 Task: Assign team members to review and provide feedback on UX analysis project documentation.
Action: Mouse moved to (121, 308)
Screenshot: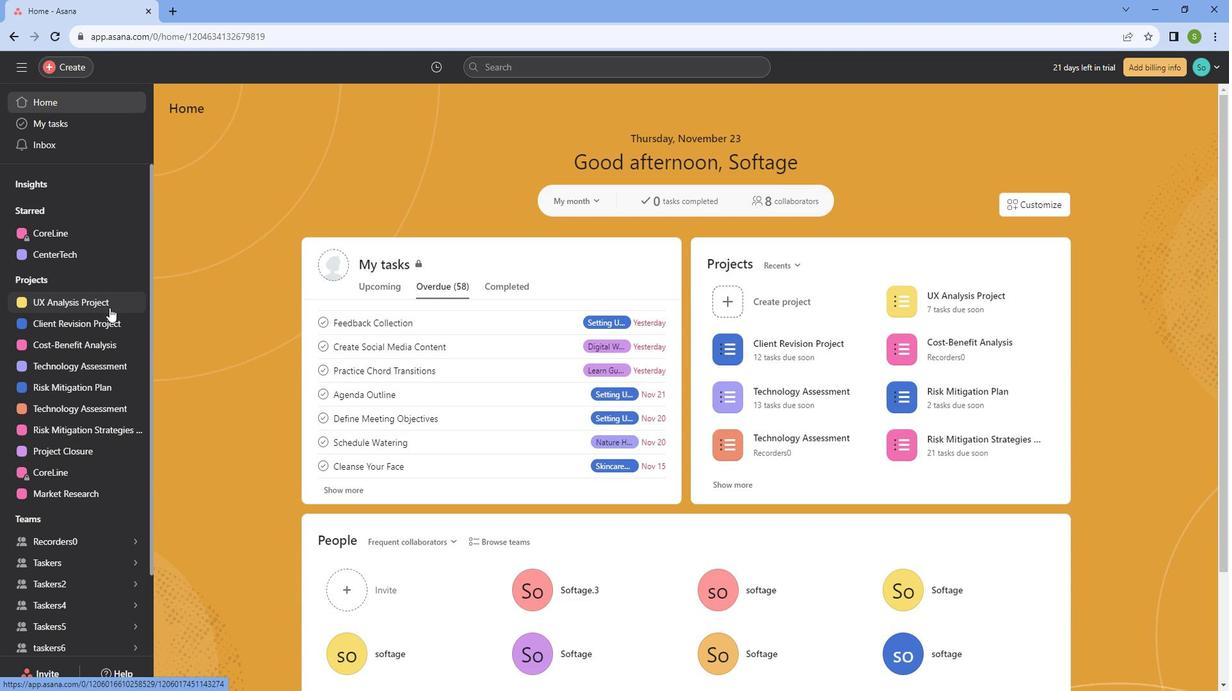 
Action: Mouse pressed left at (121, 308)
Screenshot: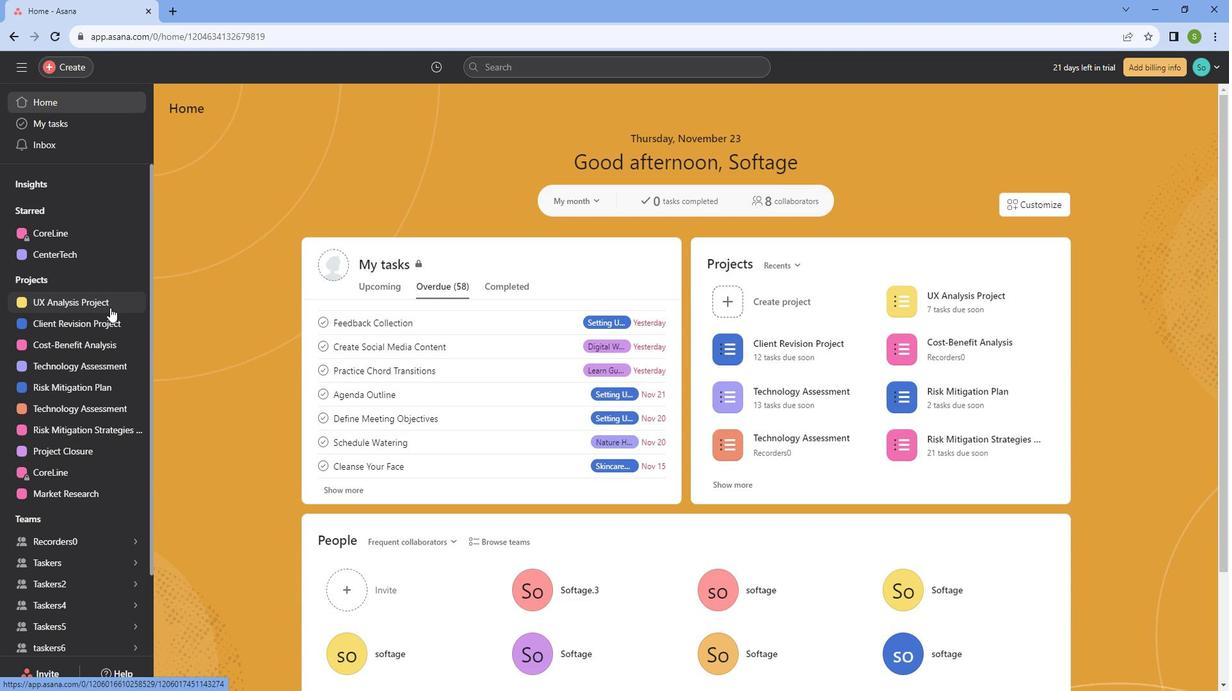 
Action: Mouse moved to (415, 571)
Screenshot: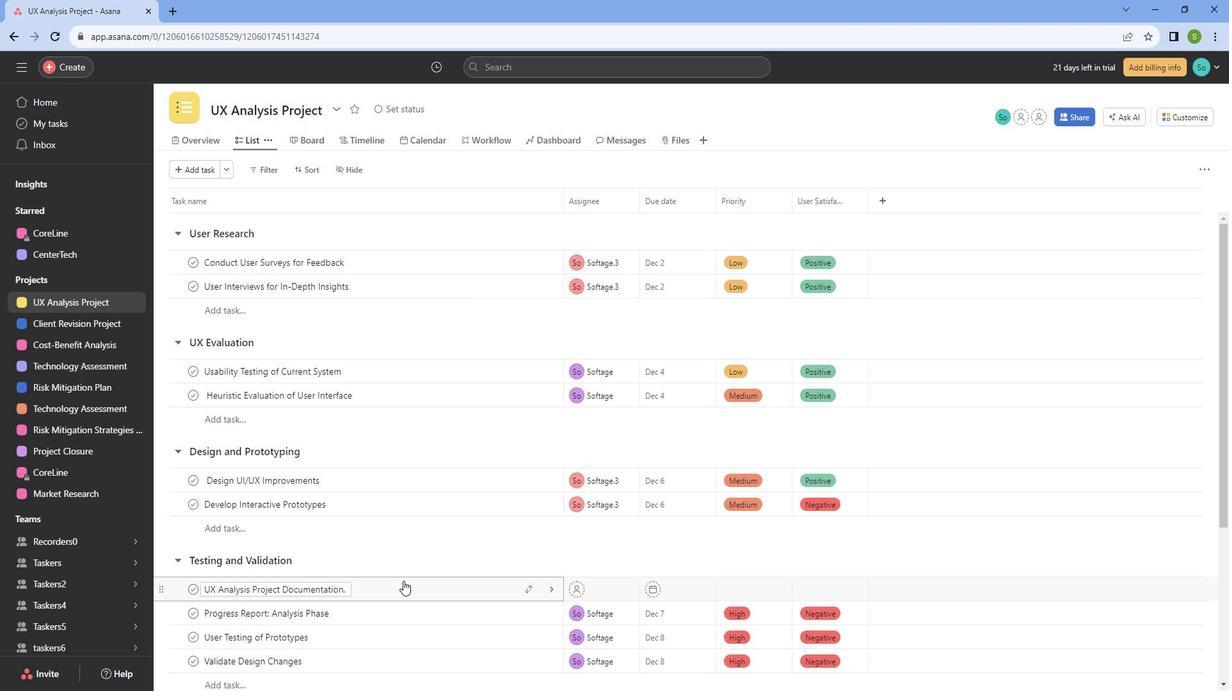 
Action: Mouse pressed left at (415, 571)
Screenshot: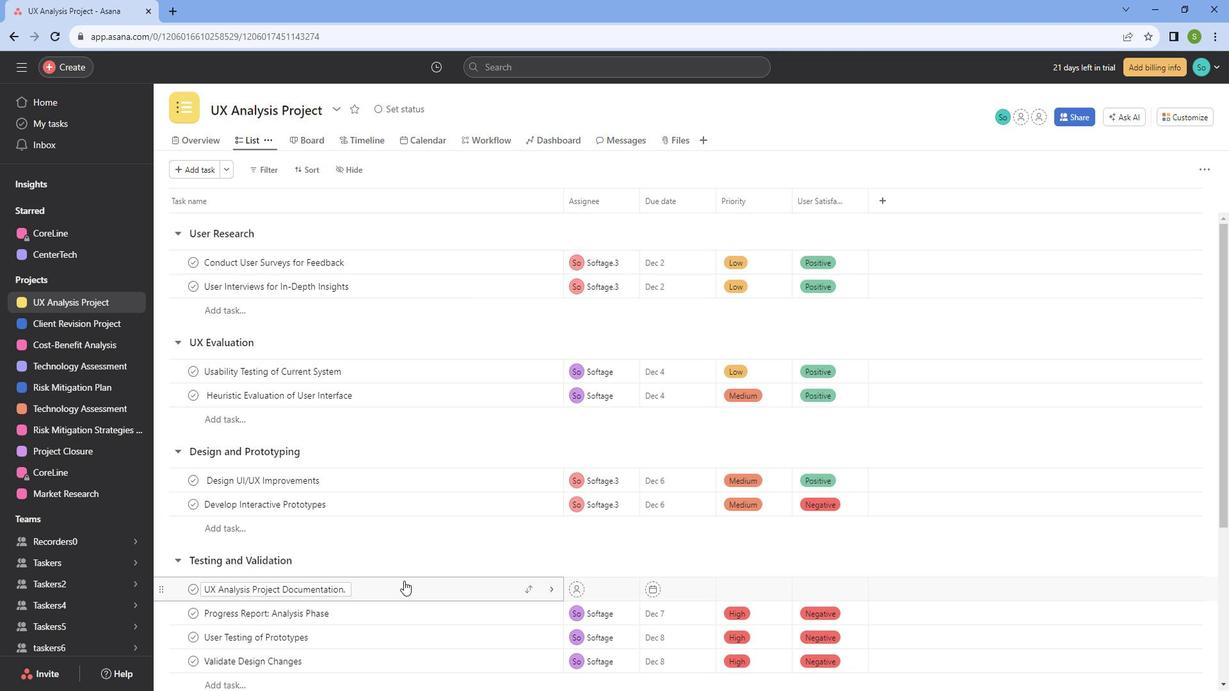 
Action: Mouse moved to (931, 180)
Screenshot: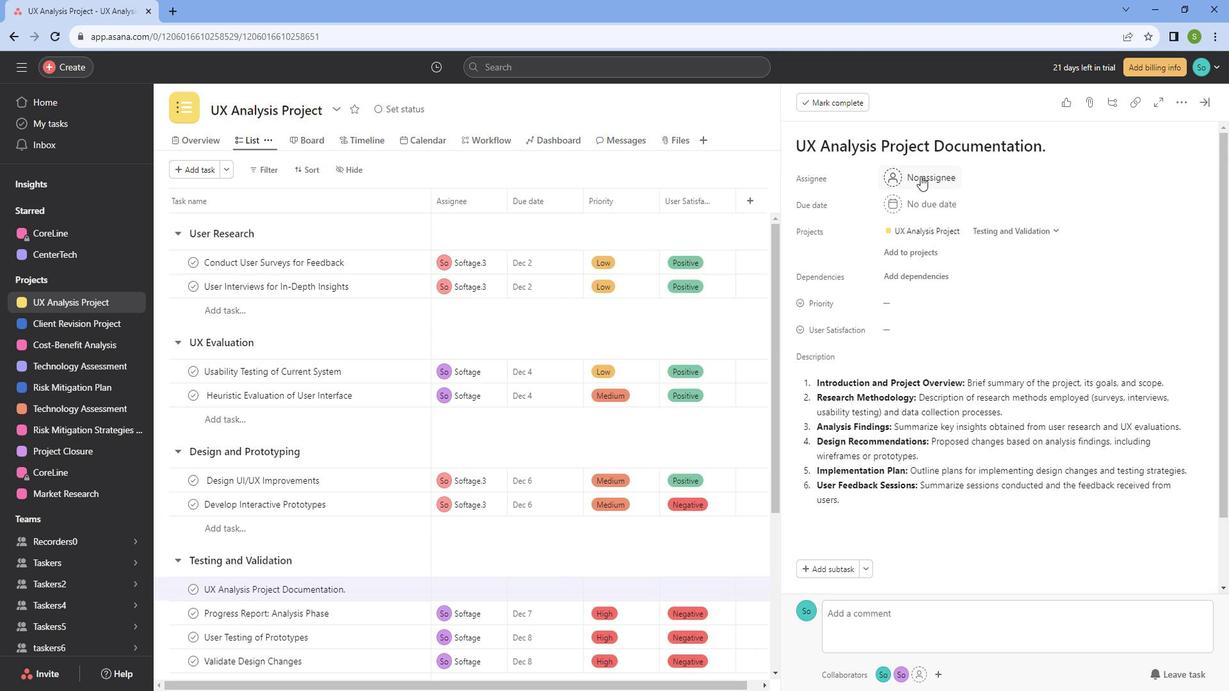 
Action: Mouse pressed left at (931, 180)
Screenshot: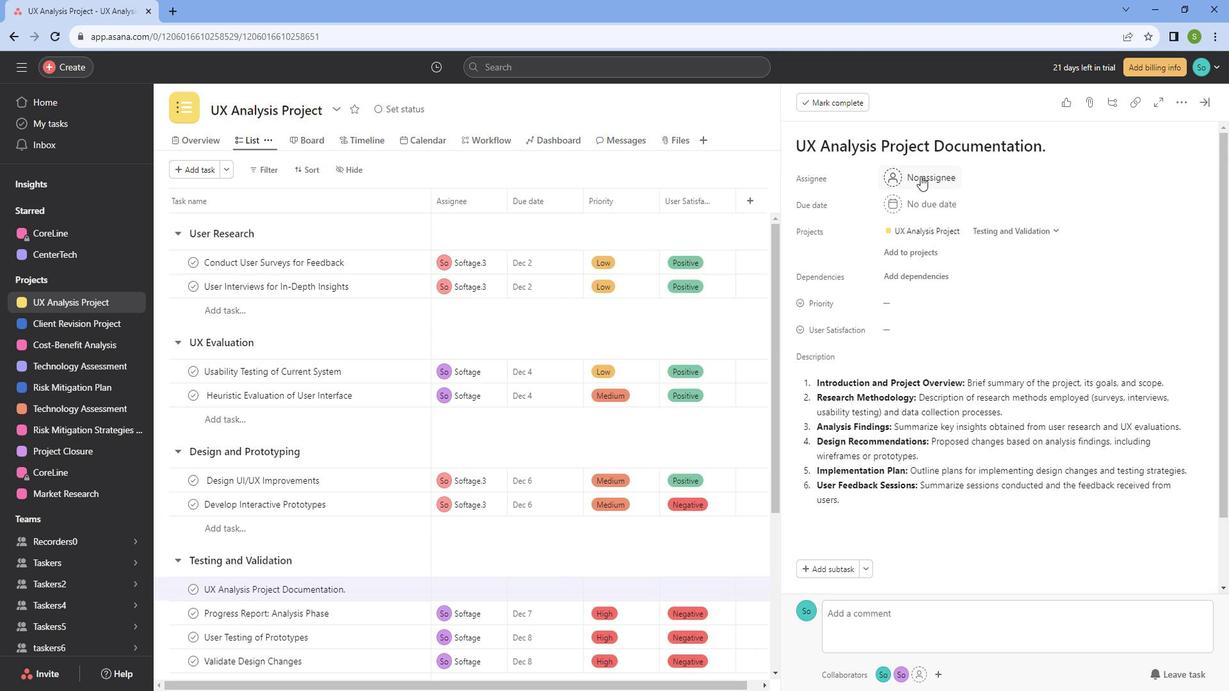
Action: Mouse moved to (961, 190)
Screenshot: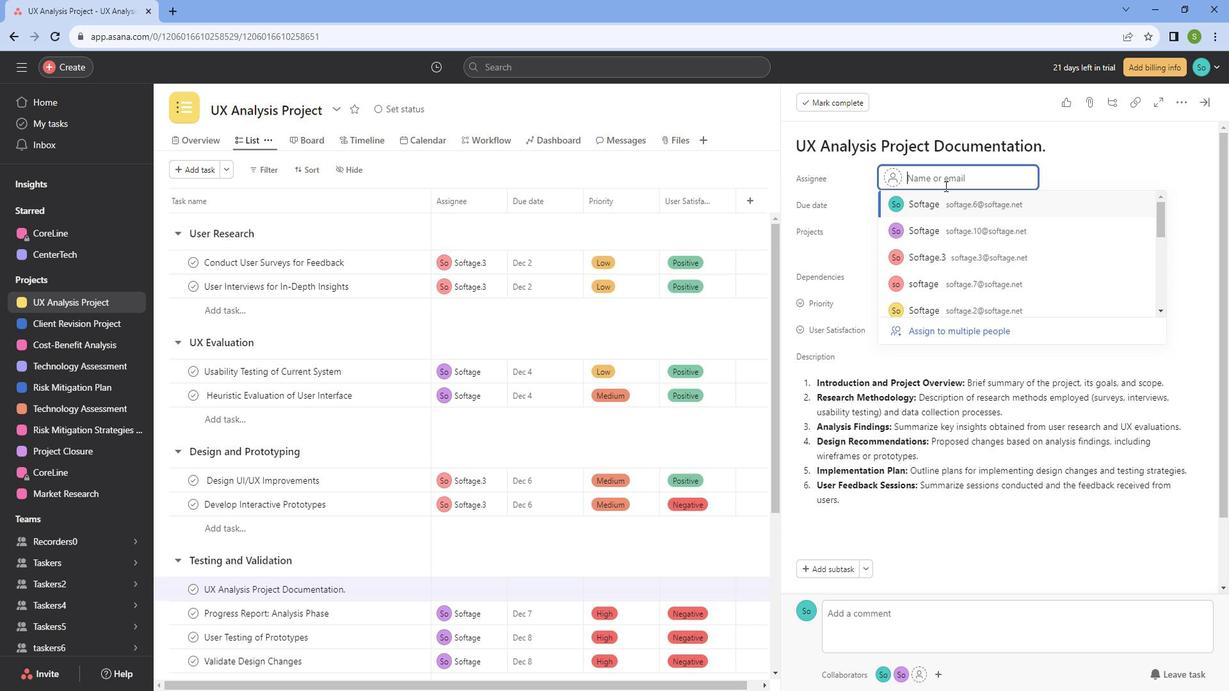
Action: Key pressed soft
Screenshot: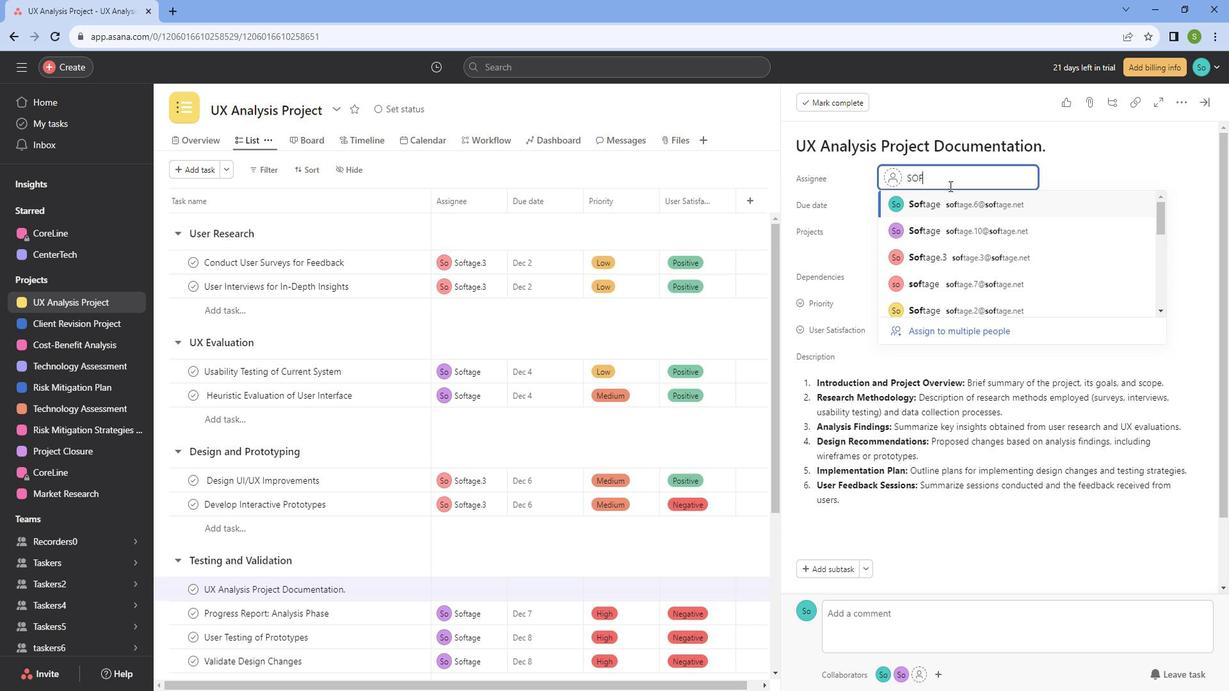
Action: Mouse moved to (939, 237)
Screenshot: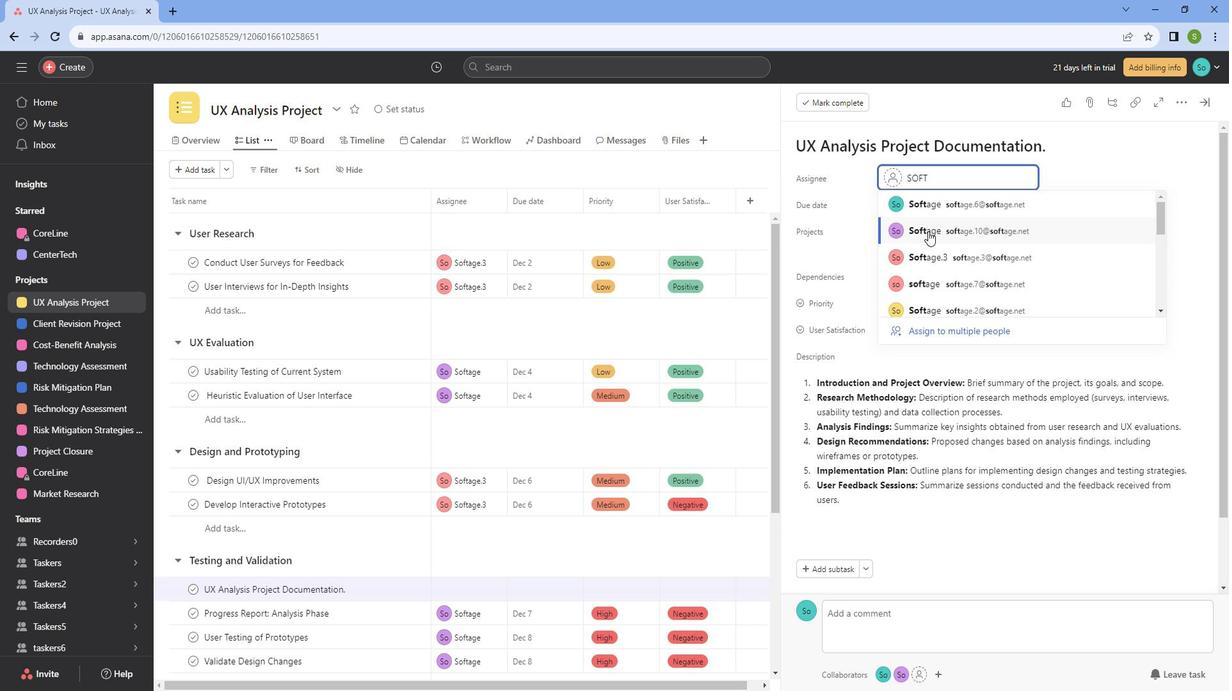 
Action: Mouse pressed left at (939, 237)
Screenshot: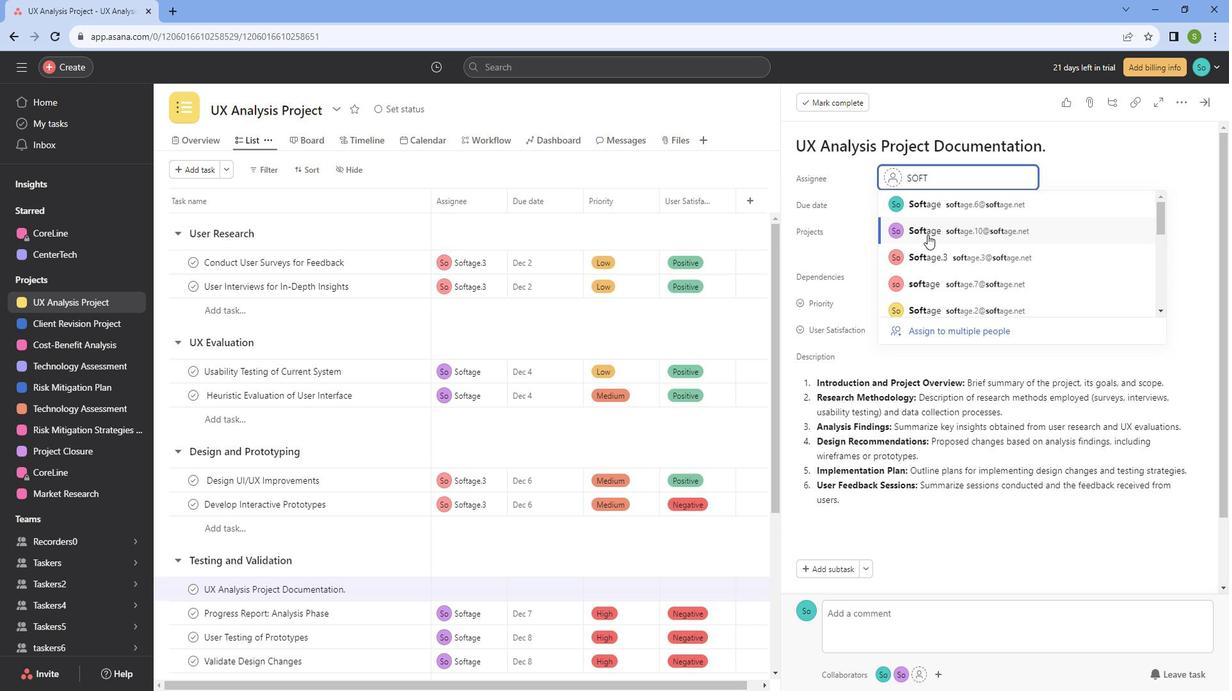 
Action: Mouse moved to (951, 207)
Screenshot: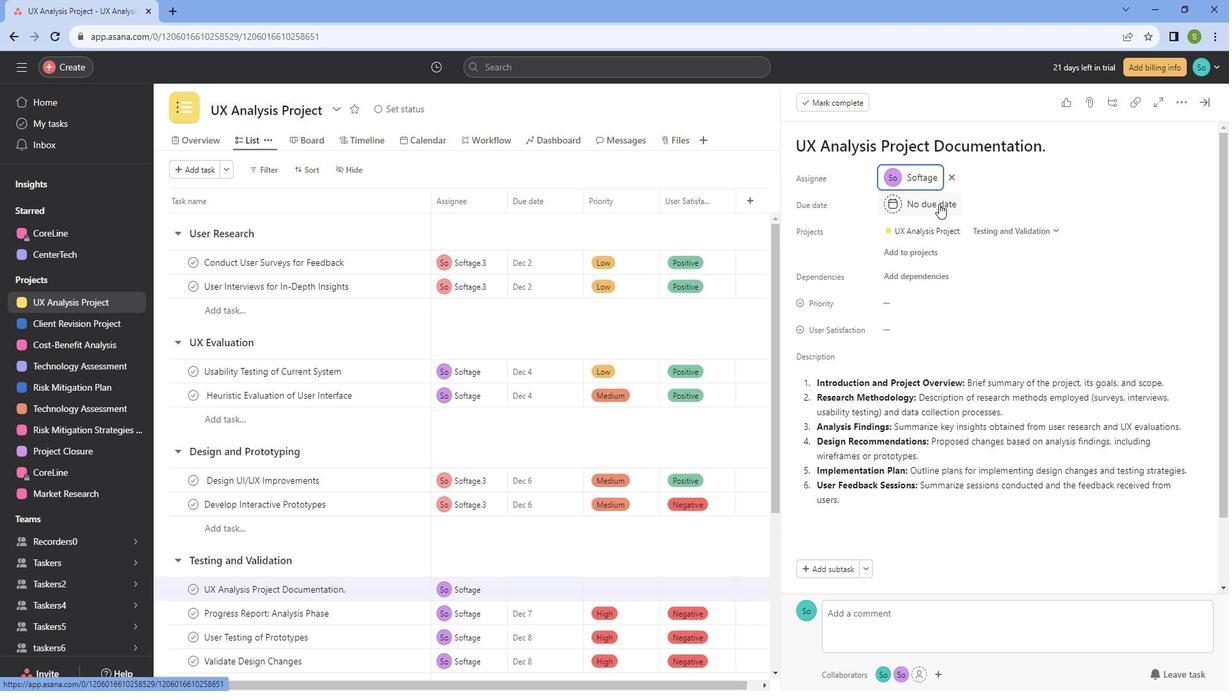 
Action: Mouse pressed left at (951, 207)
Screenshot: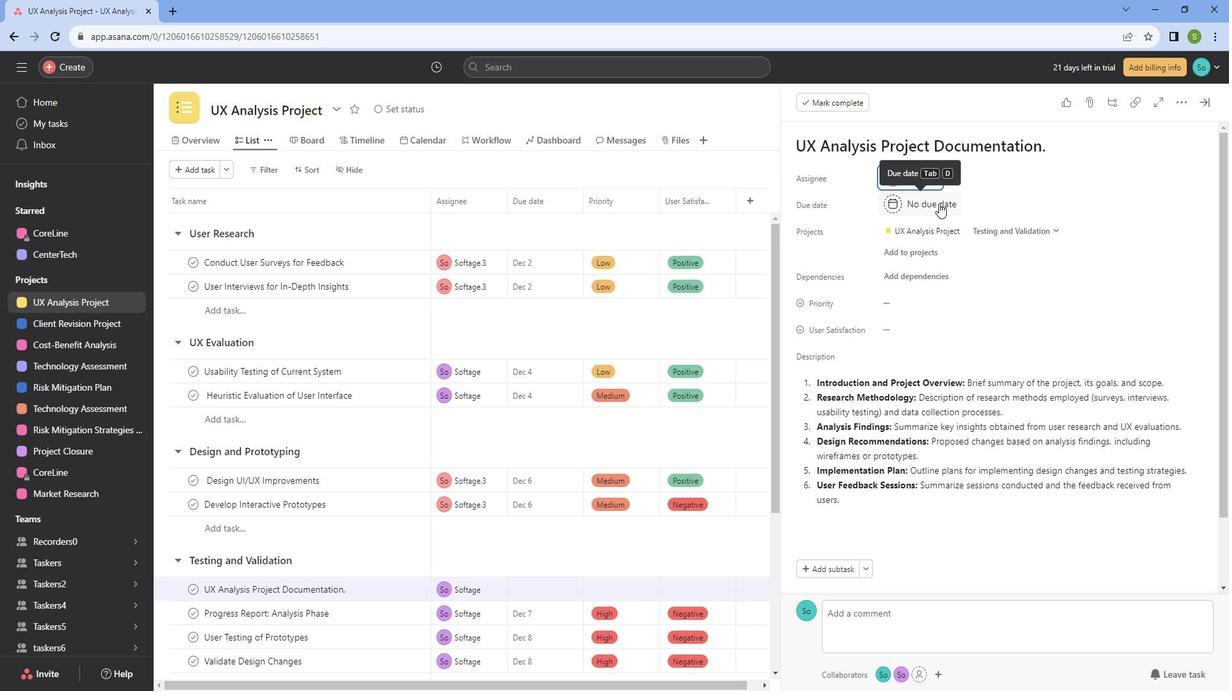 
Action: Mouse moved to (1051, 275)
Screenshot: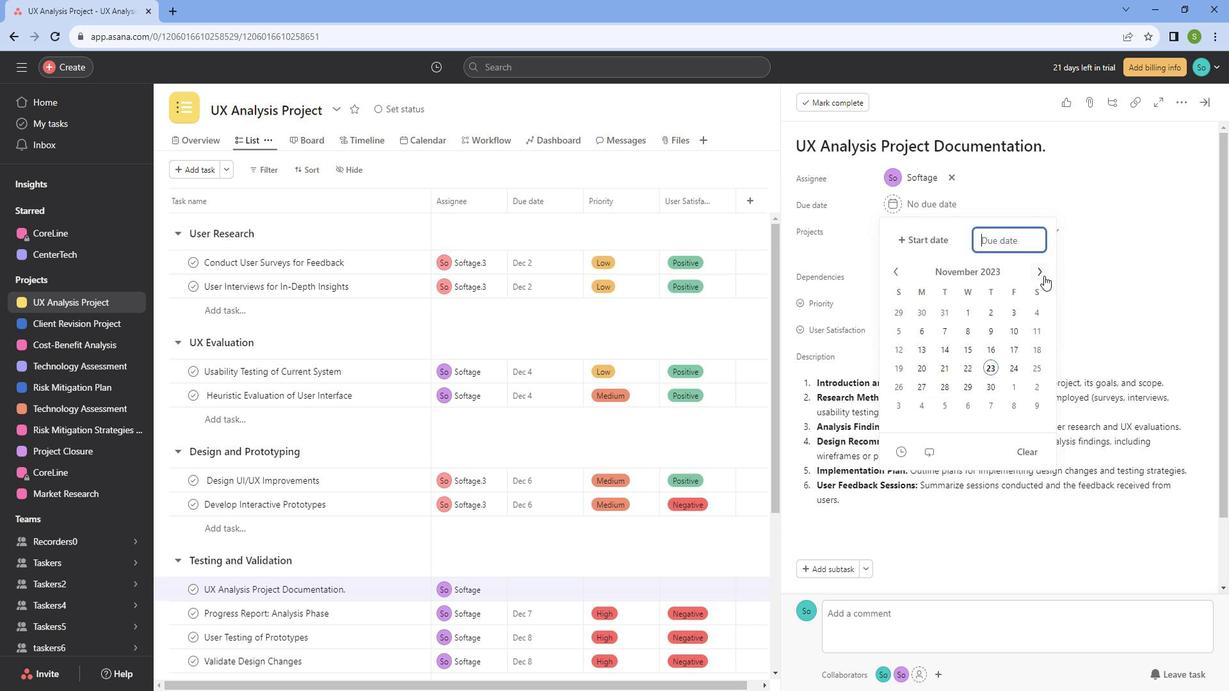 
Action: Mouse pressed left at (1051, 275)
Screenshot: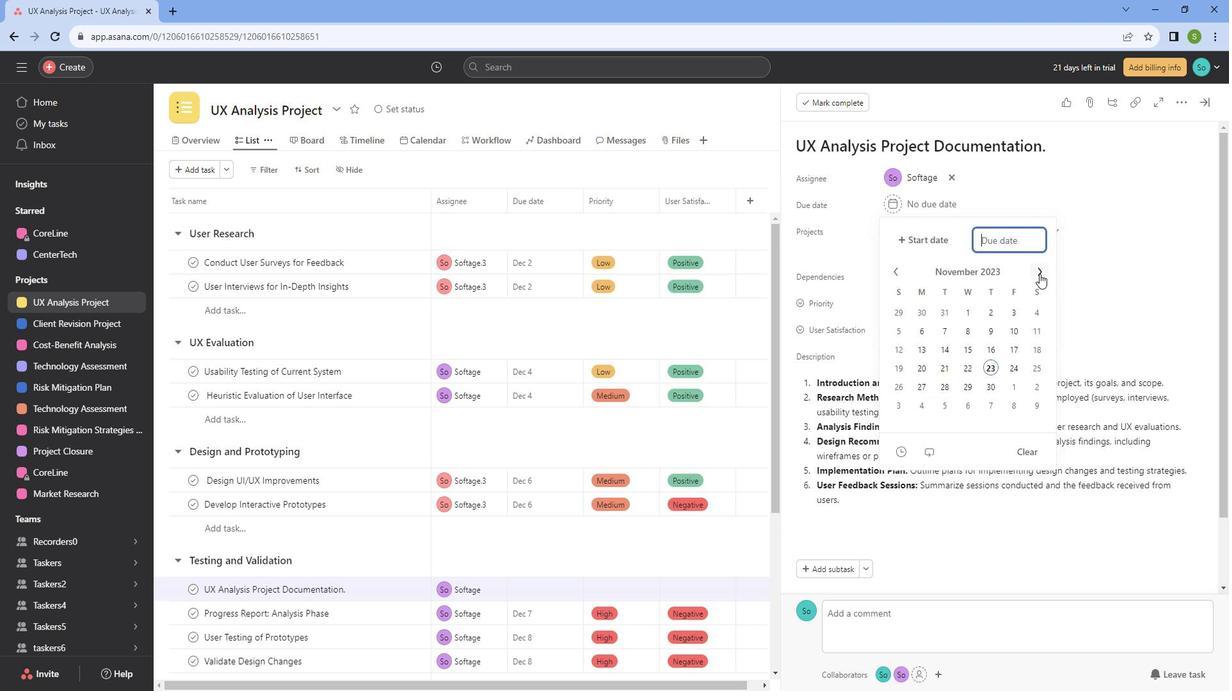 
Action: Mouse moved to (1013, 329)
Screenshot: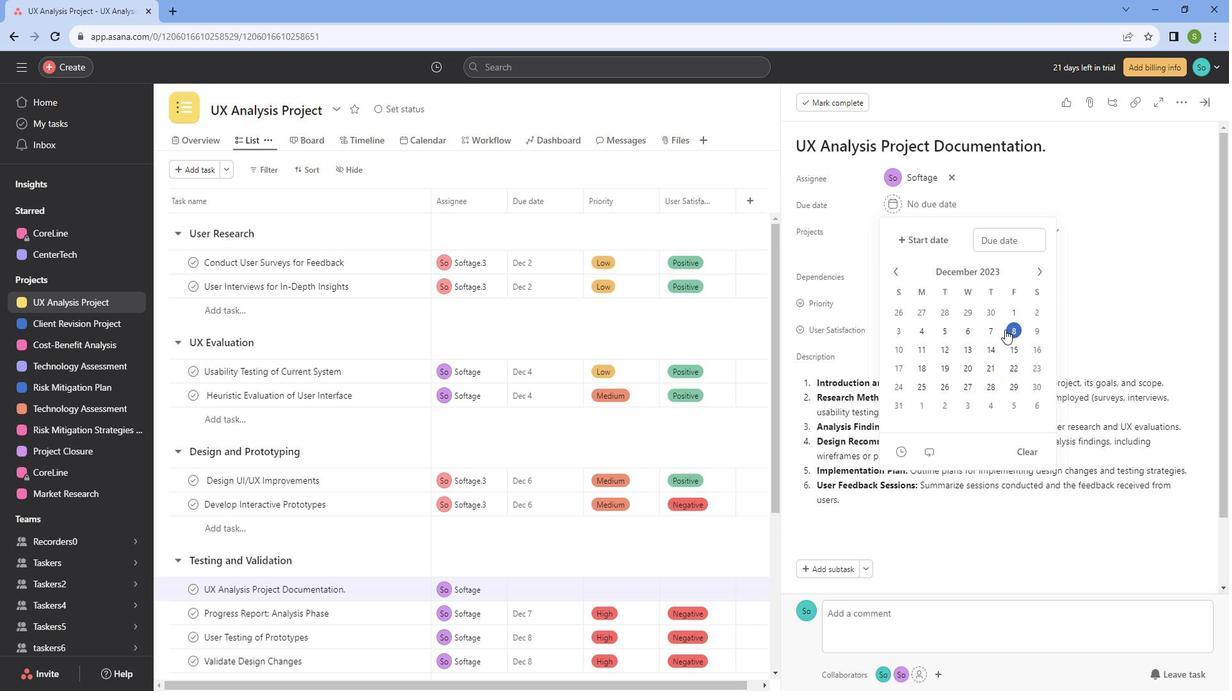 
Action: Mouse pressed left at (1013, 329)
Screenshot: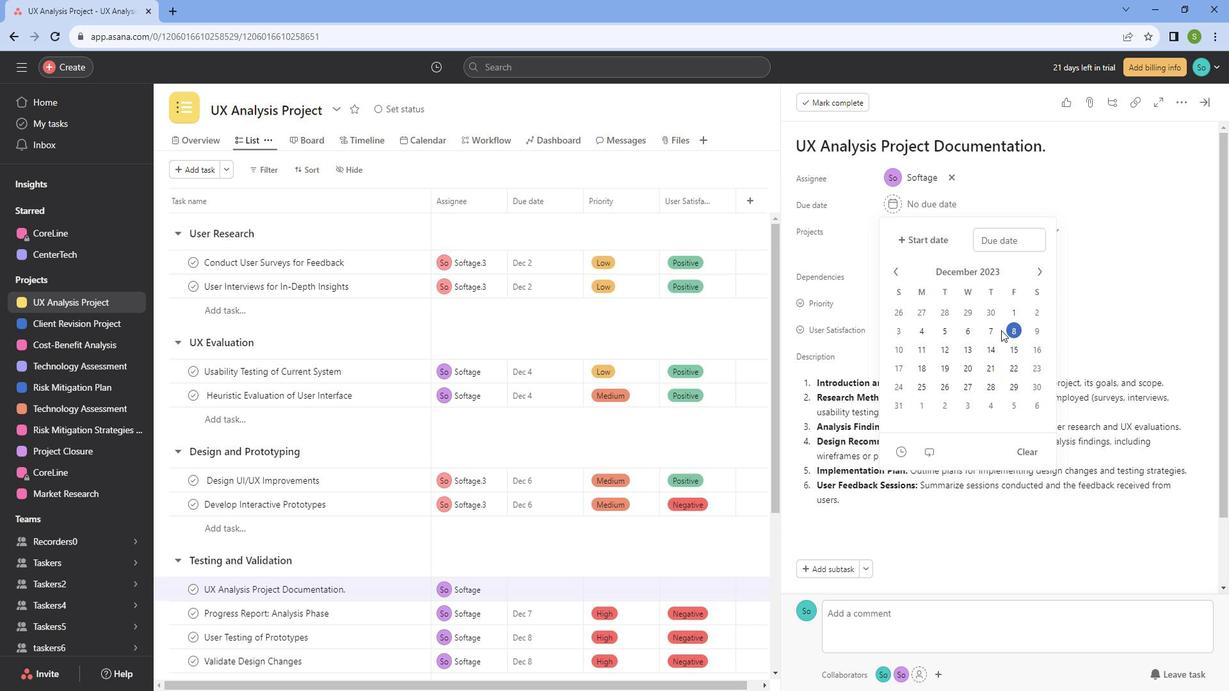 
Action: Mouse moved to (1008, 331)
Screenshot: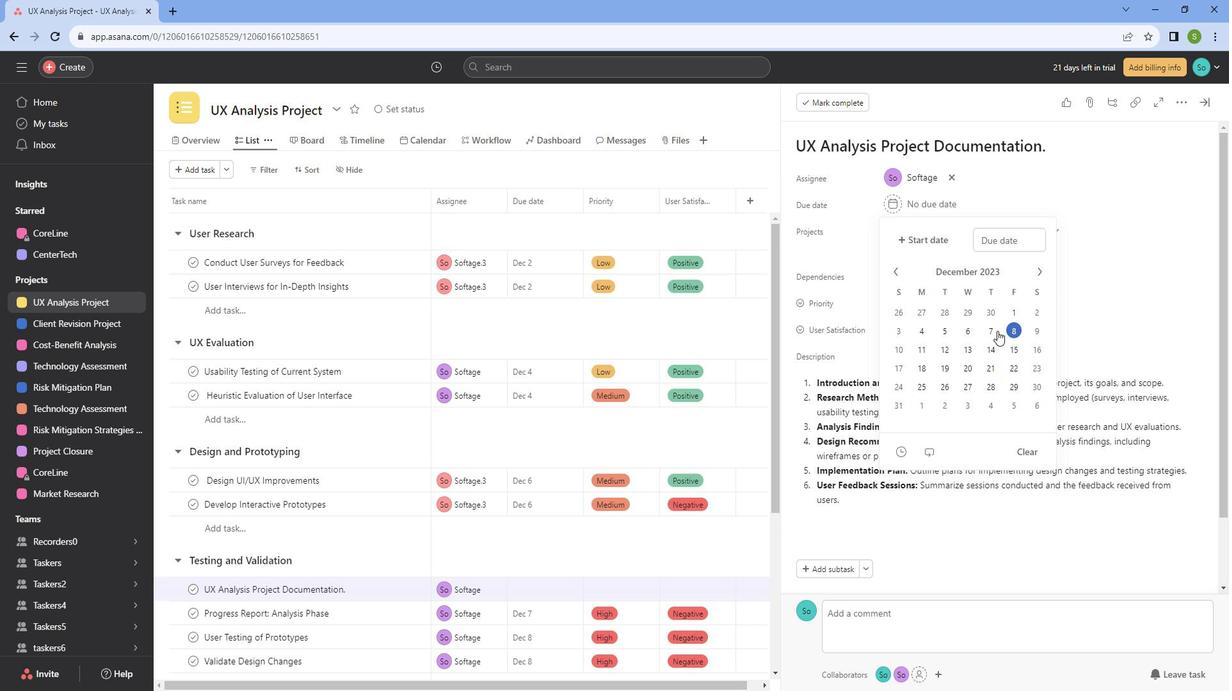 
Action: Mouse pressed left at (1008, 331)
Screenshot: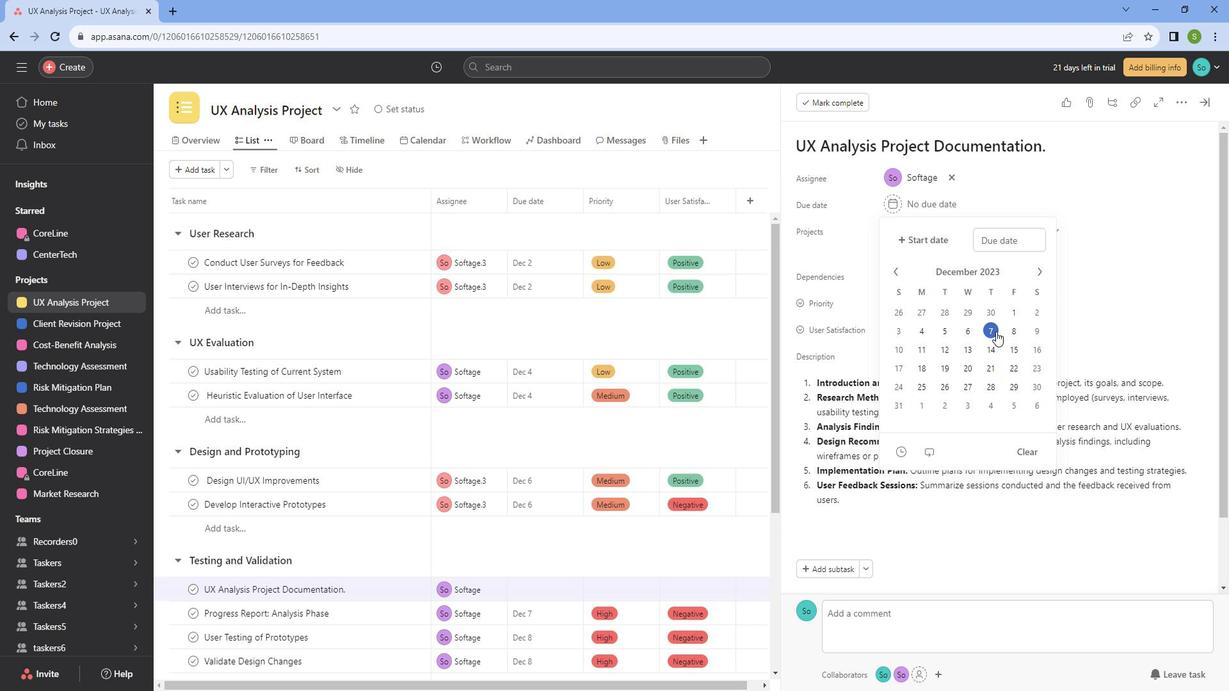 
Action: Mouse moved to (1109, 306)
Screenshot: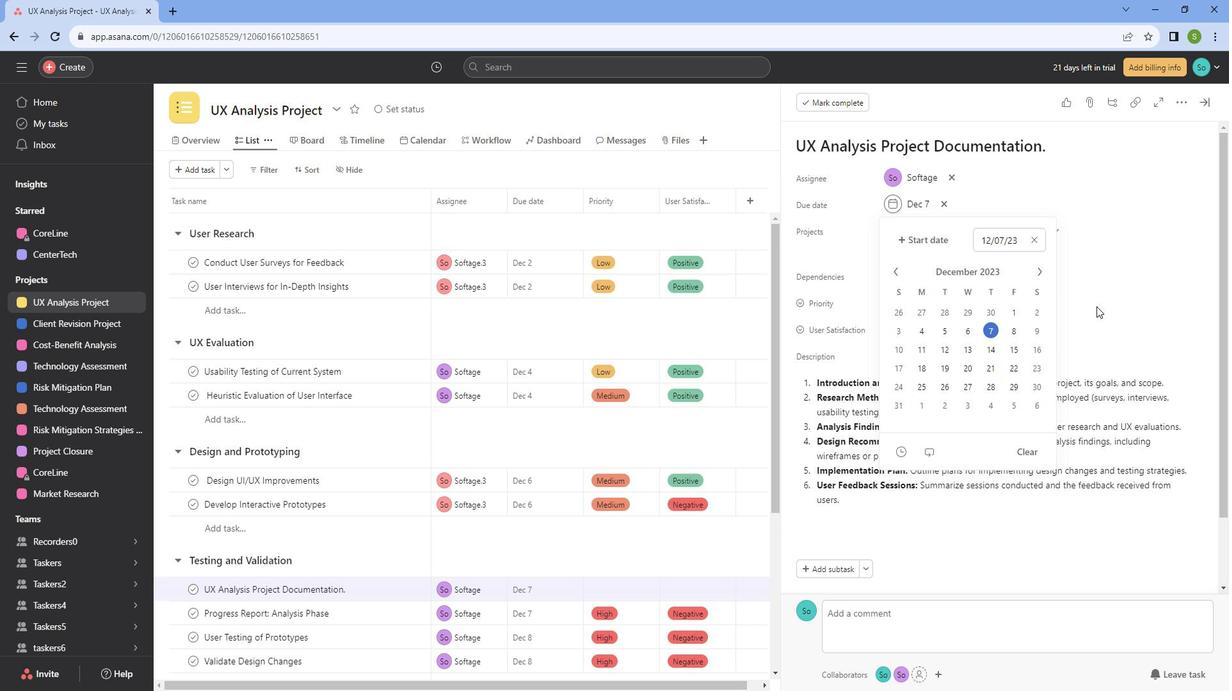 
Action: Mouse pressed left at (1109, 306)
Screenshot: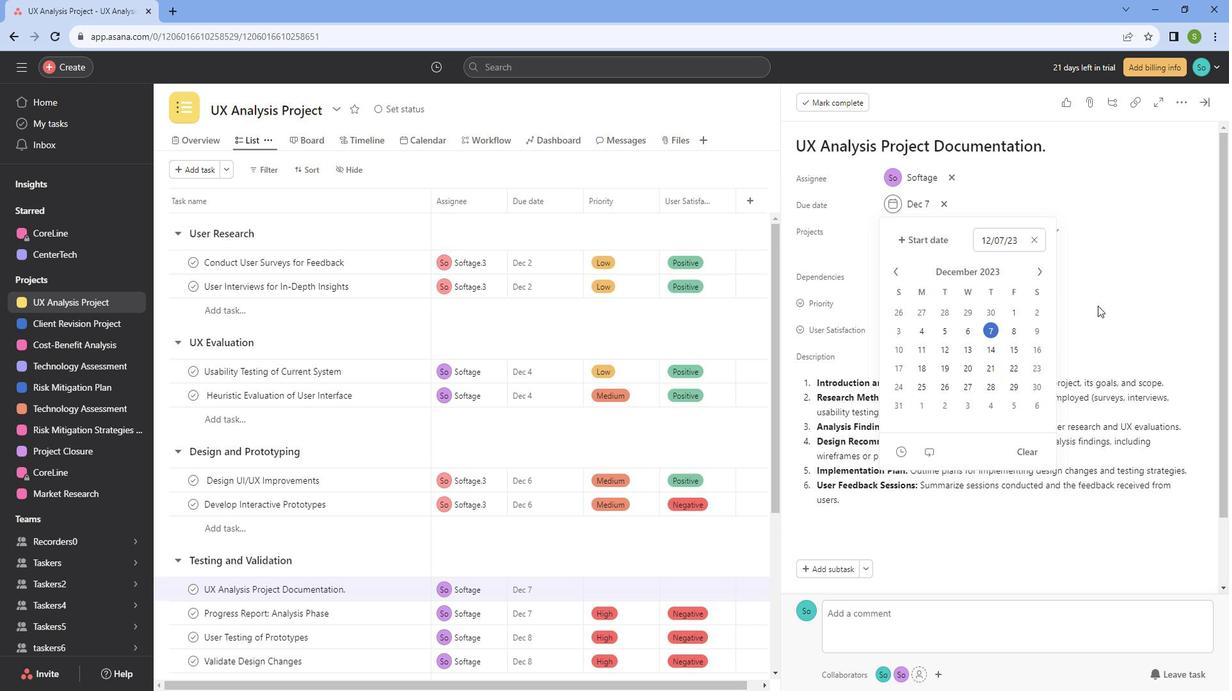 
Action: Mouse moved to (915, 308)
Screenshot: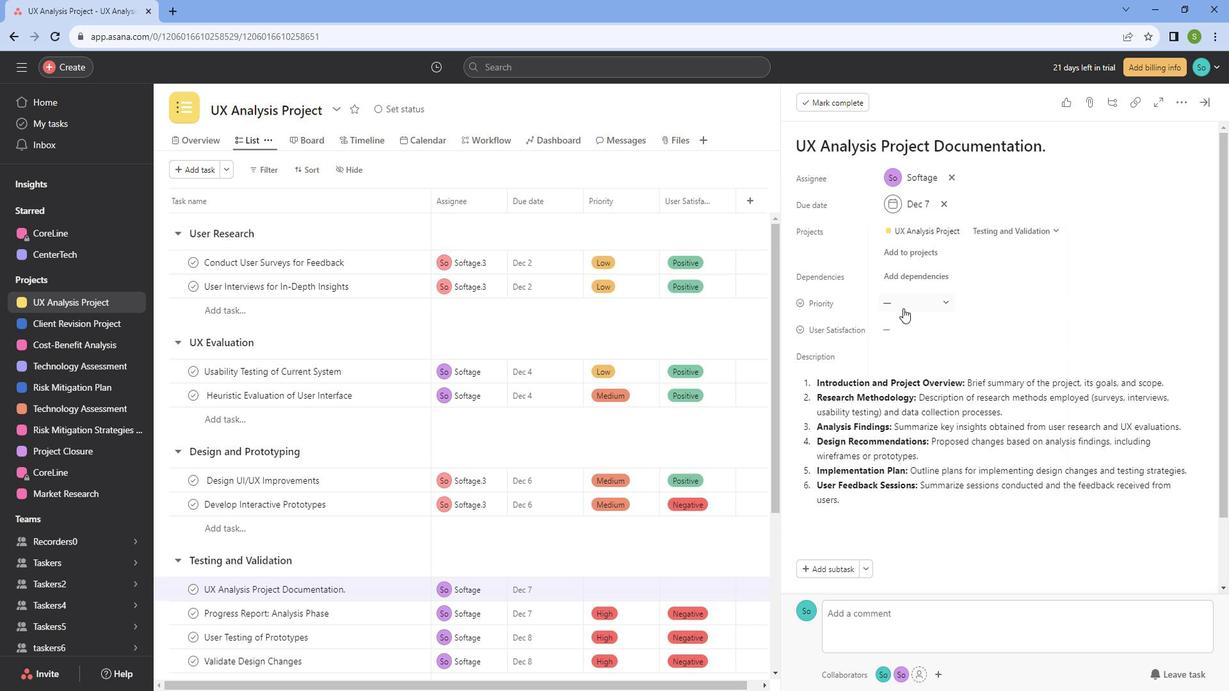 
Action: Mouse pressed left at (915, 308)
Screenshot: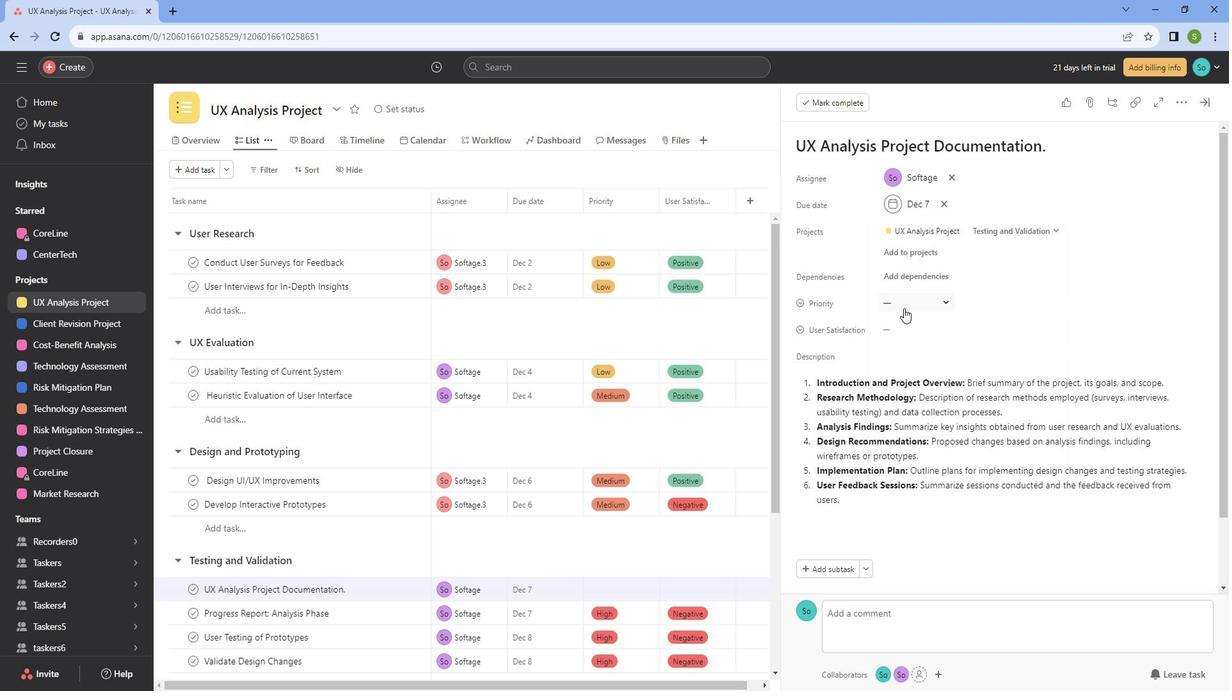
Action: Mouse moved to (922, 376)
Screenshot: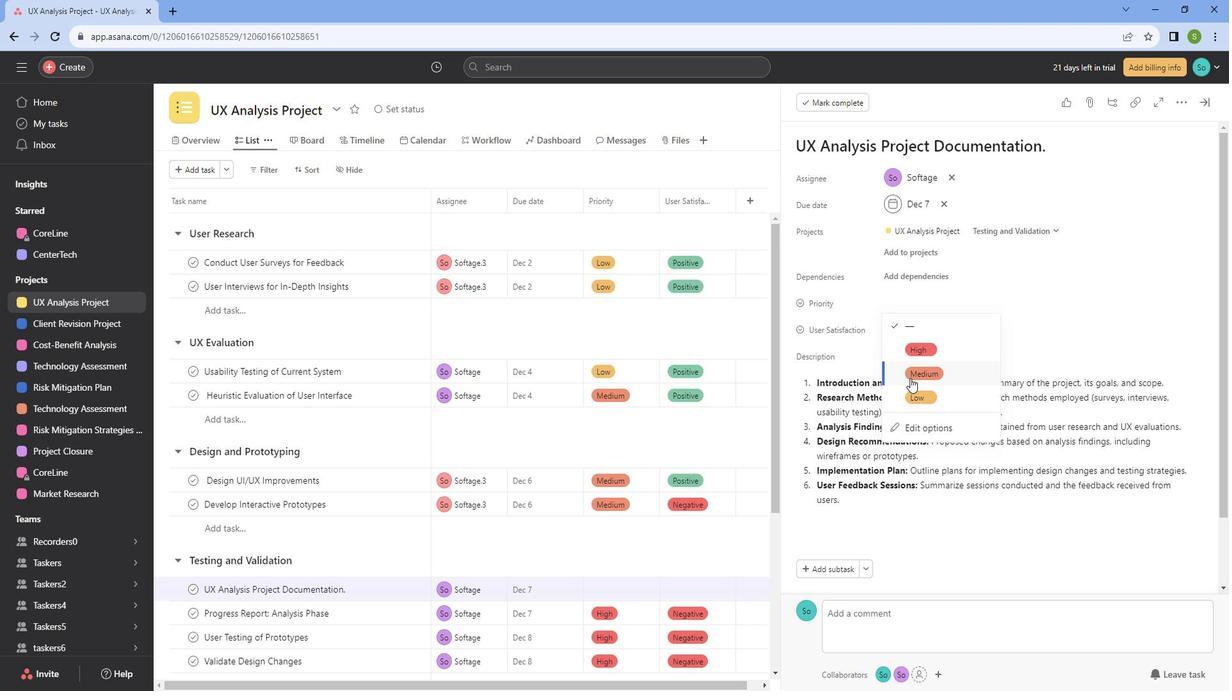 
Action: Mouse pressed left at (922, 376)
Screenshot: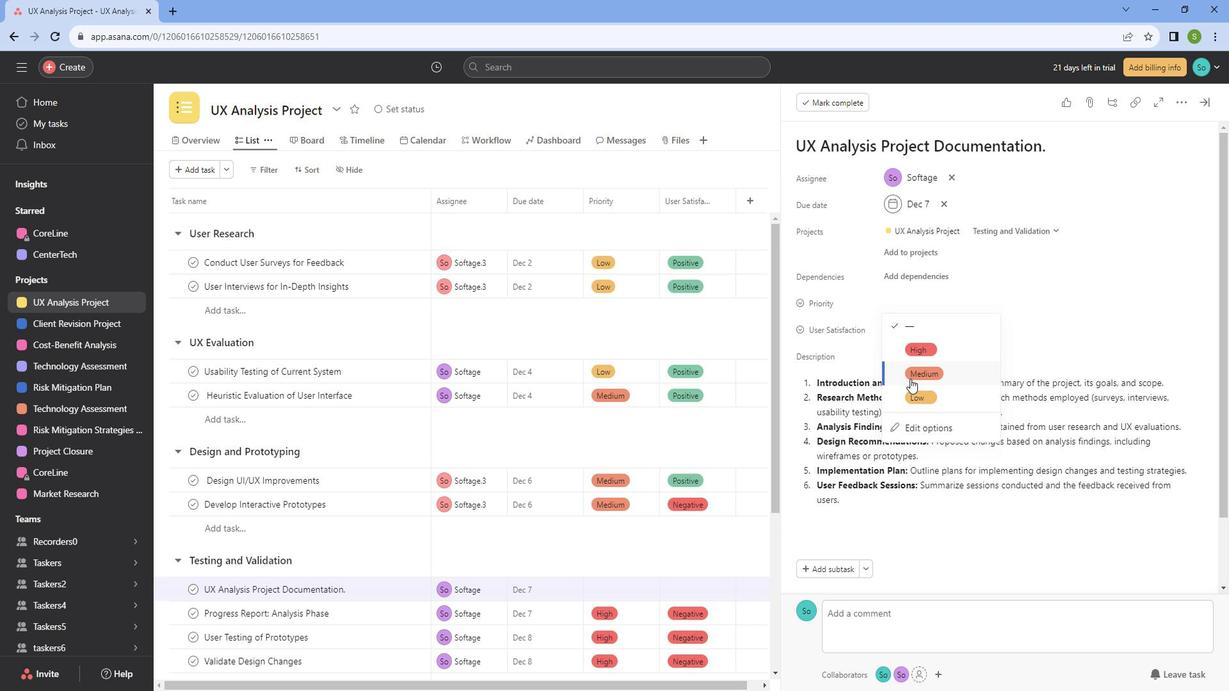 
Action: Mouse moved to (917, 326)
Screenshot: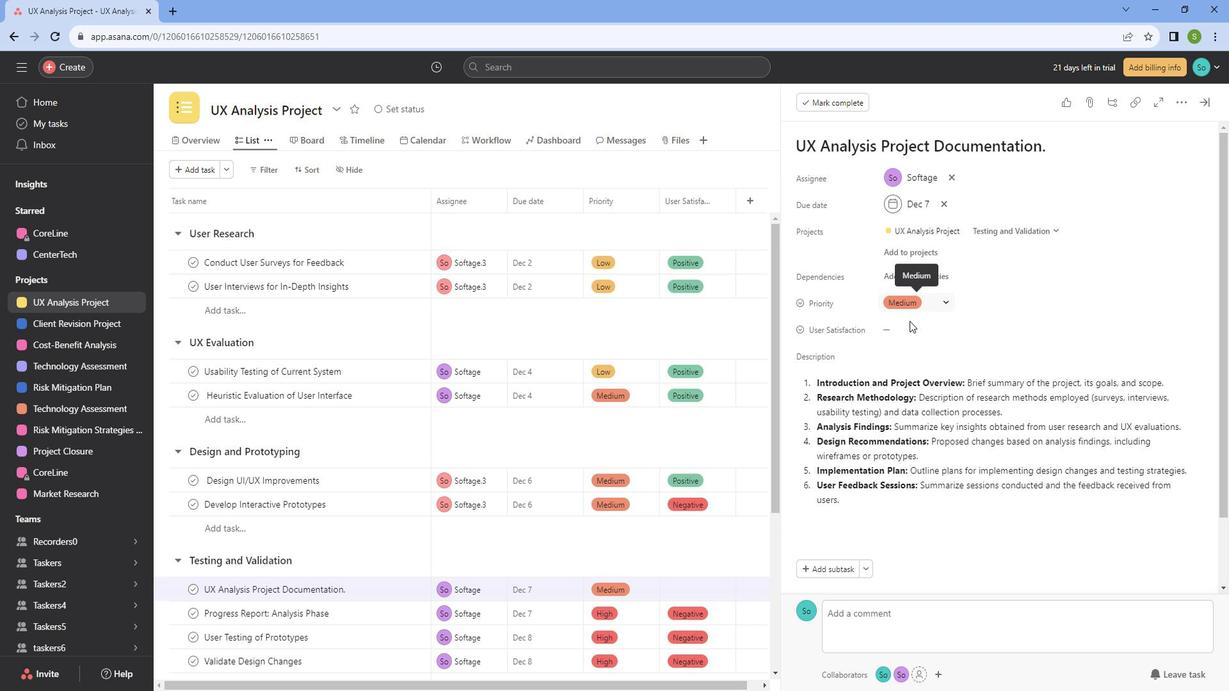 
Action: Mouse pressed left at (917, 326)
Screenshot: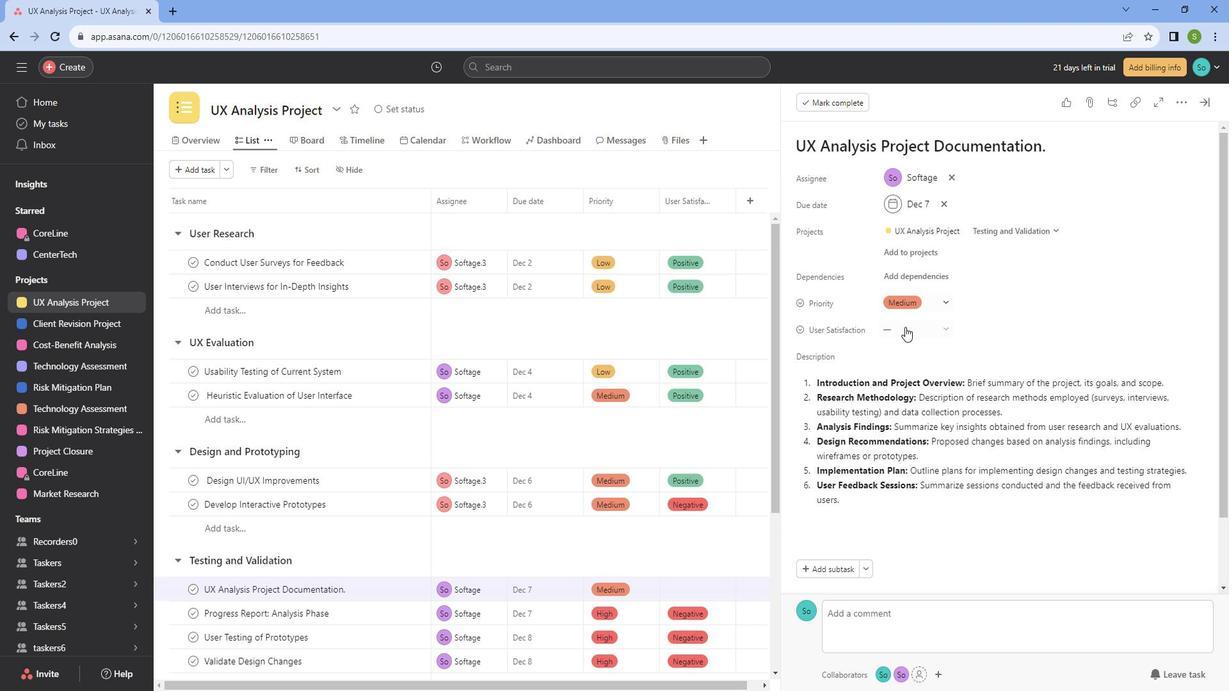 
Action: Mouse moved to (921, 372)
Screenshot: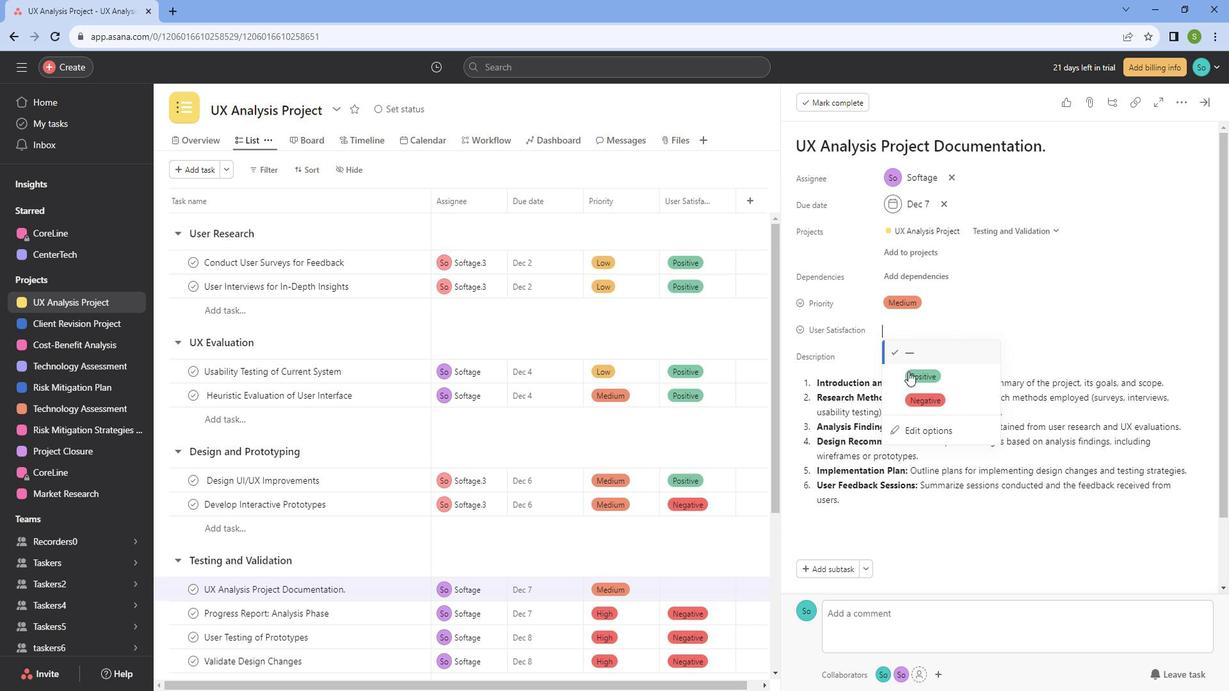 
Action: Mouse pressed left at (921, 372)
Screenshot: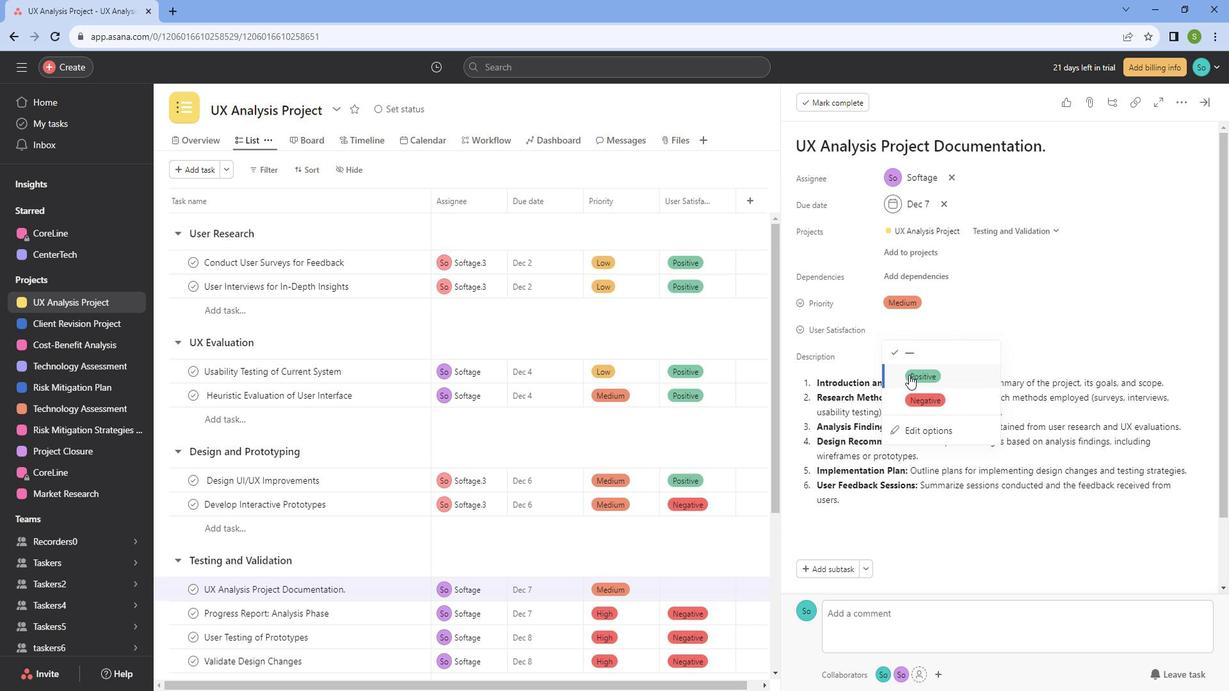 
Action: Mouse moved to (1047, 338)
Screenshot: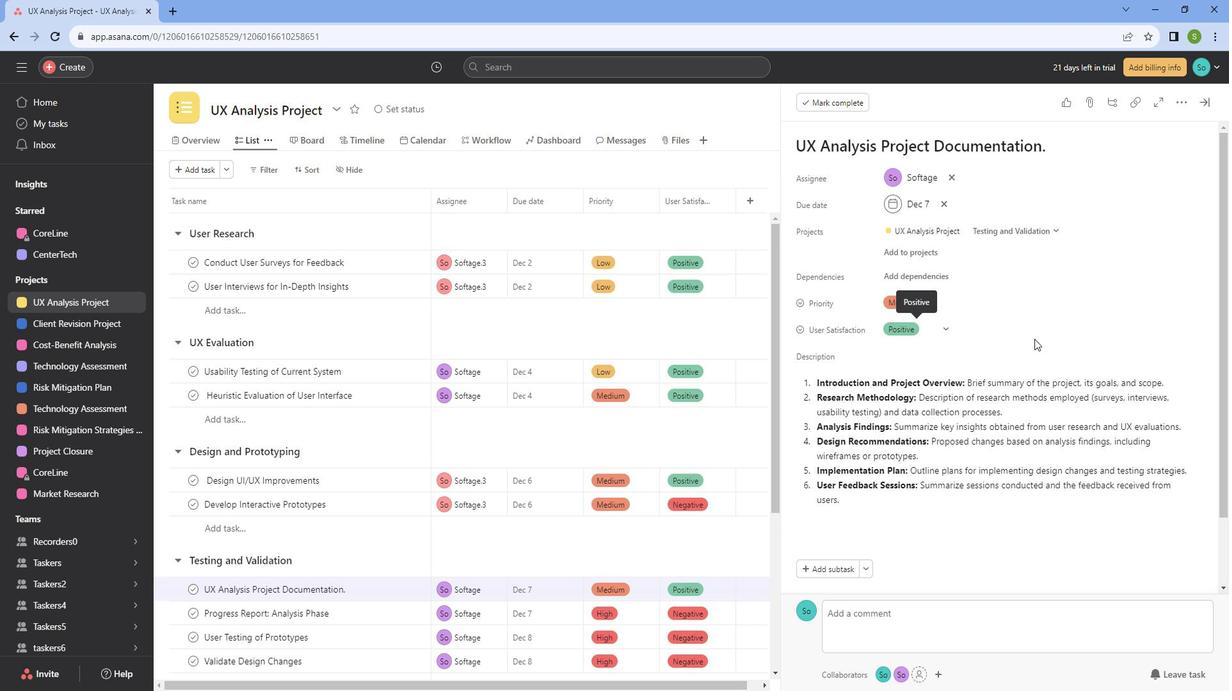 
Action: Mouse pressed left at (1047, 338)
Screenshot: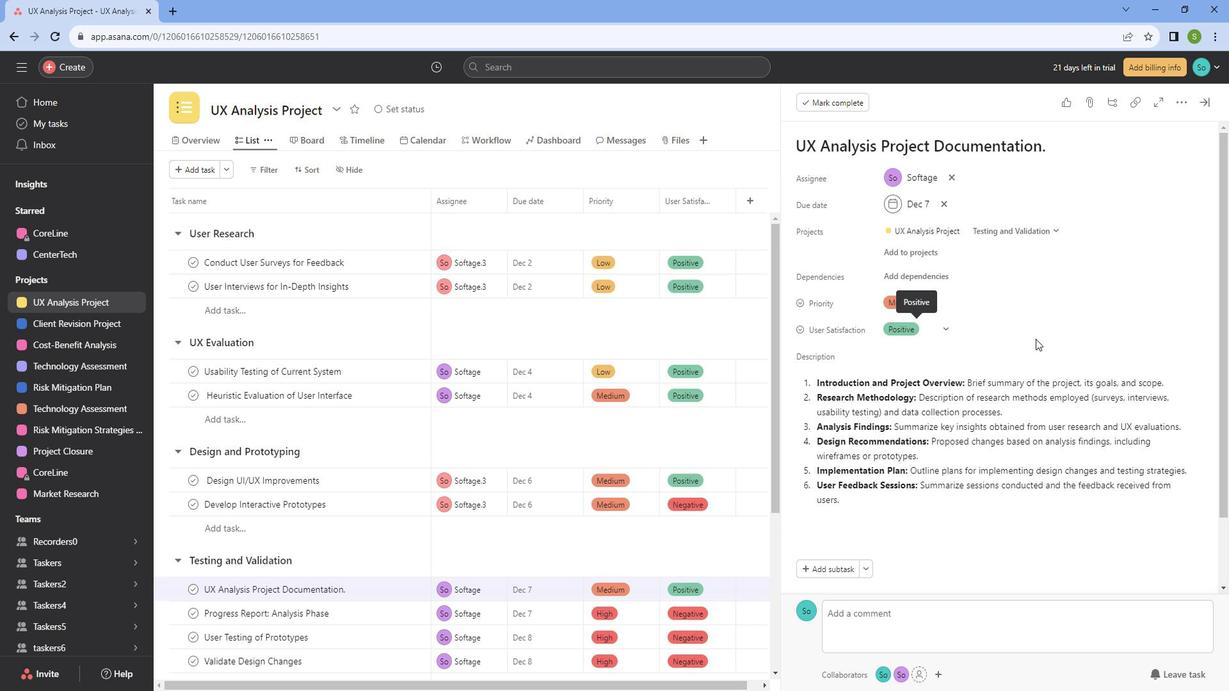 
Action: Mouse moved to (1221, 114)
Screenshot: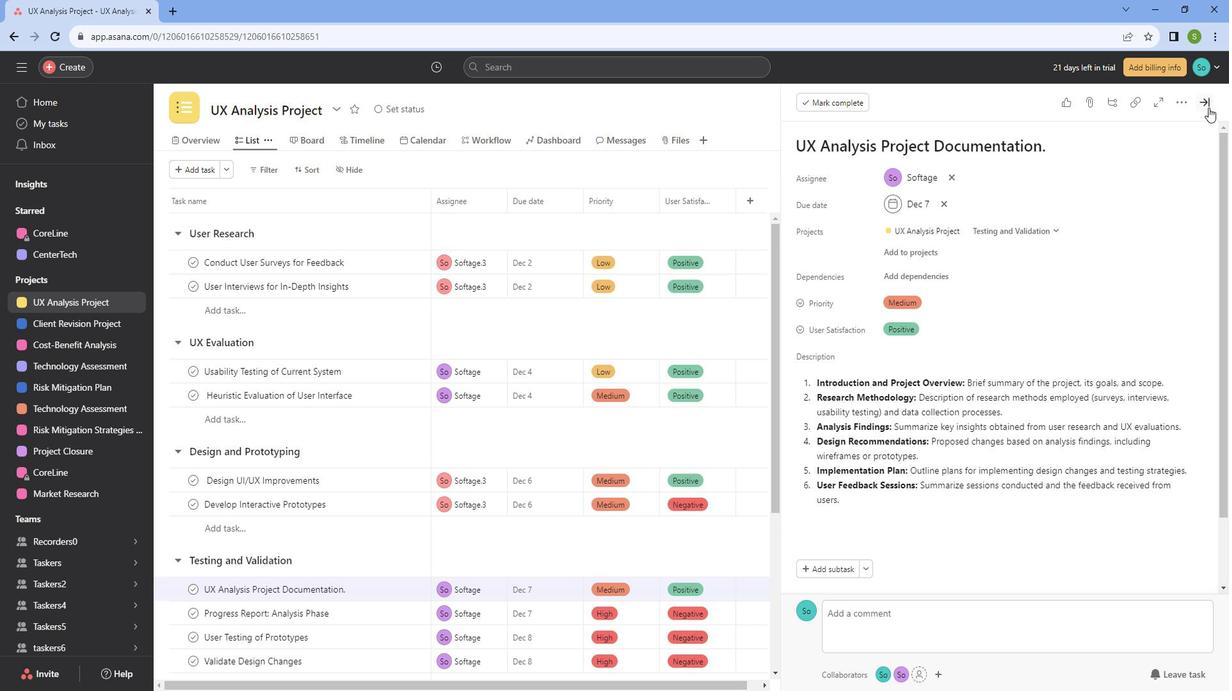 
Action: Mouse pressed left at (1221, 114)
Screenshot: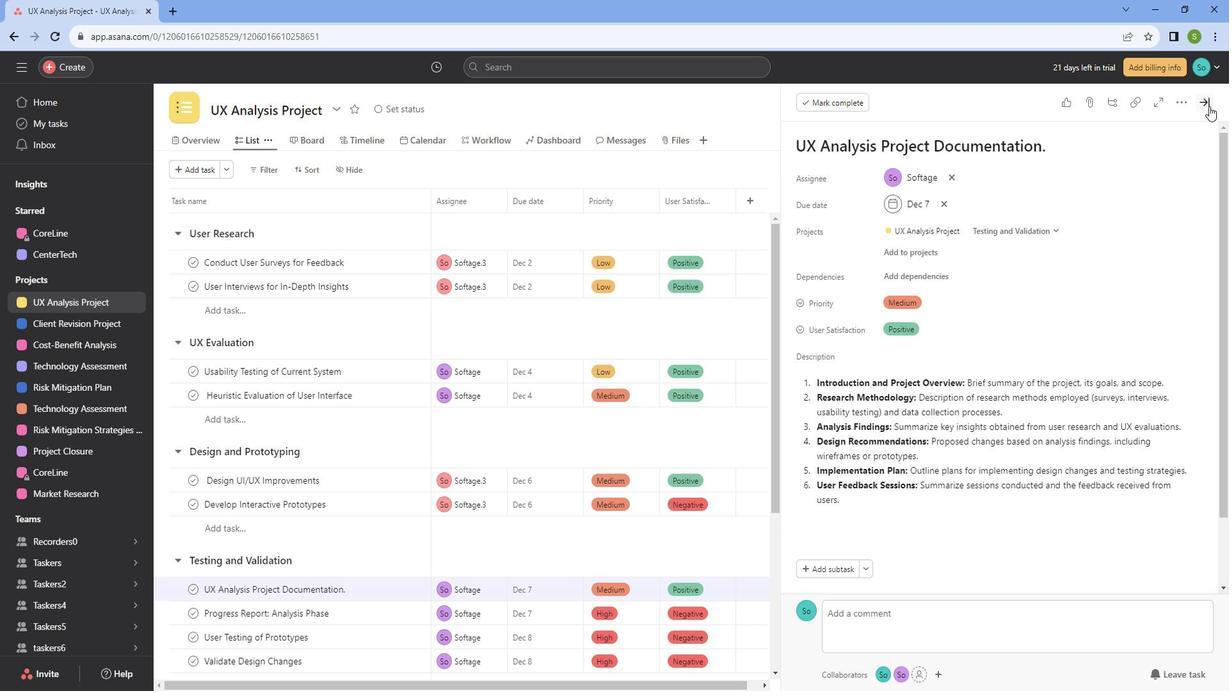 
Action: Mouse moved to (1217, 114)
Screenshot: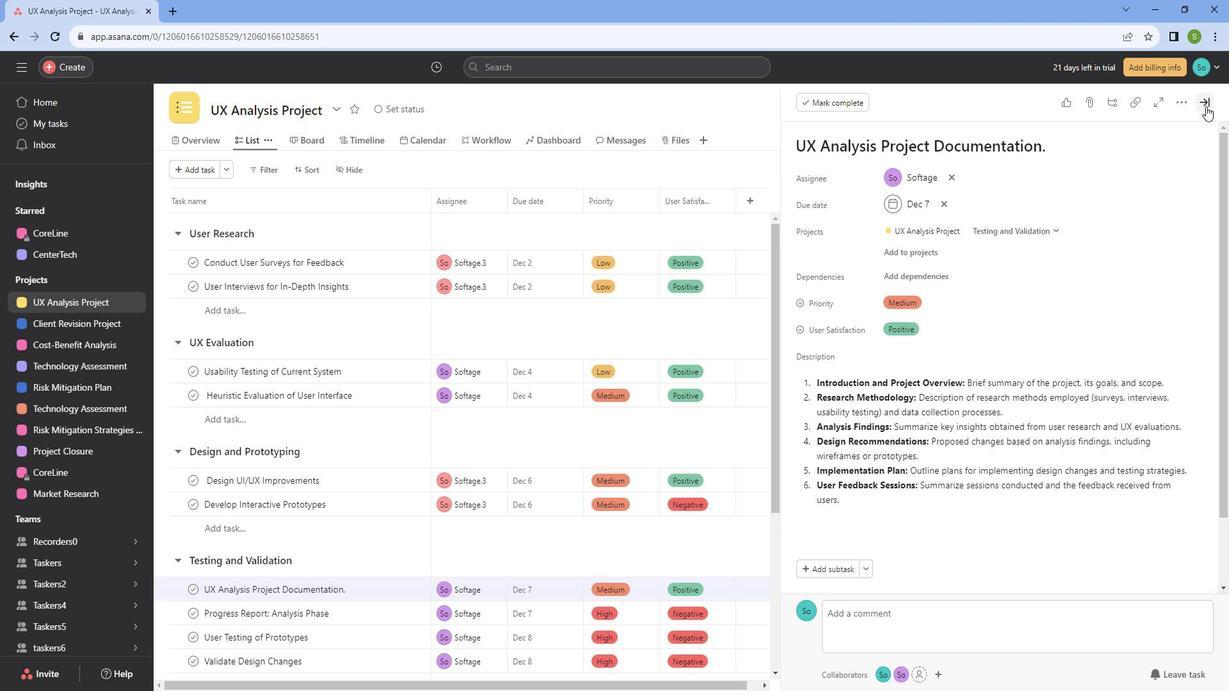 
